 Task: In the  document equity.odt Use the feature 'and check spelling and grammer' Select the body of letter and change paragraph spacing to  'Double' Select the word  Hello and change the font size to  25
Action: Mouse moved to (580, 443)
Screenshot: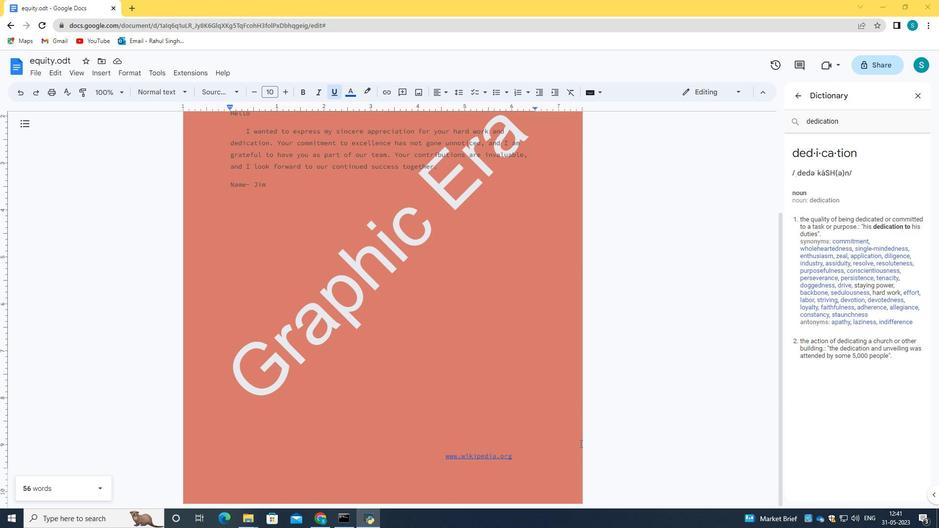 
Action: Mouse scrolled (580, 444) with delta (0, 0)
Screenshot: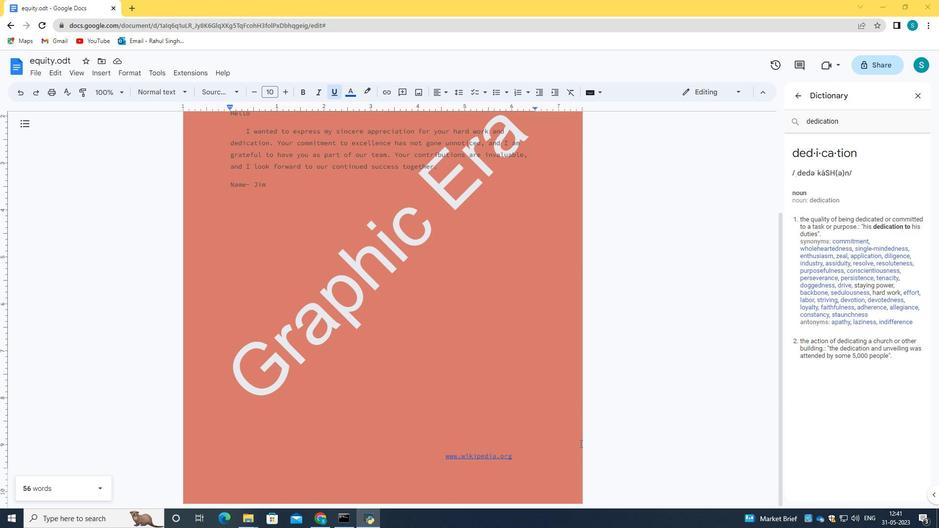 
Action: Mouse scrolled (580, 444) with delta (0, 0)
Screenshot: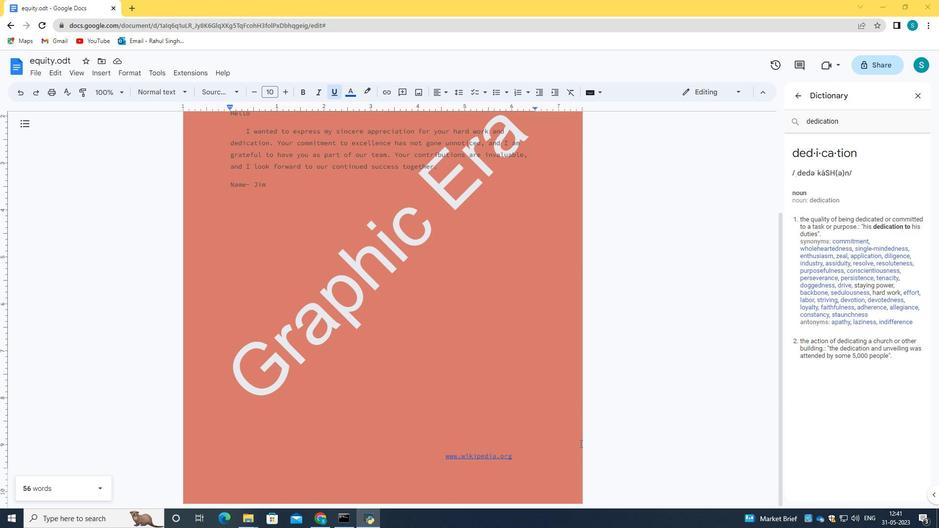 
Action: Mouse moved to (157, 69)
Screenshot: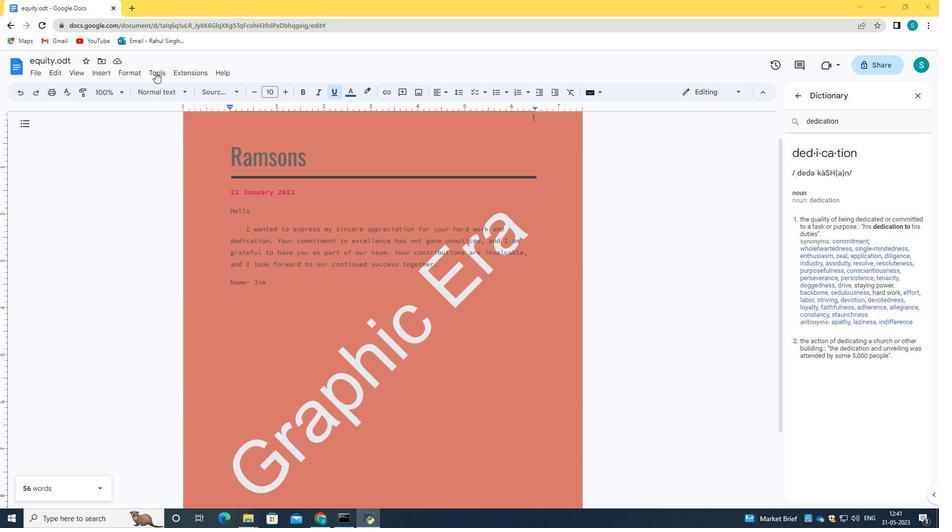 
Action: Mouse pressed left at (157, 69)
Screenshot: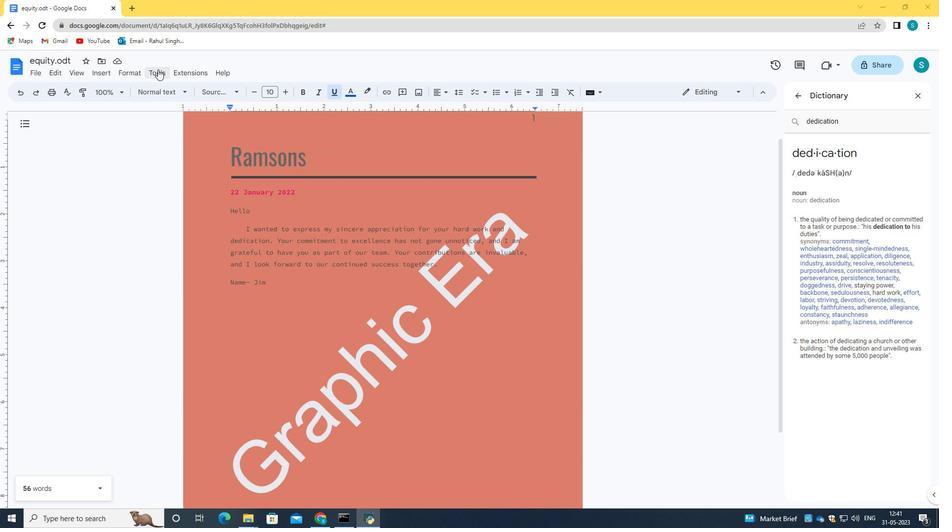 
Action: Mouse moved to (225, 90)
Screenshot: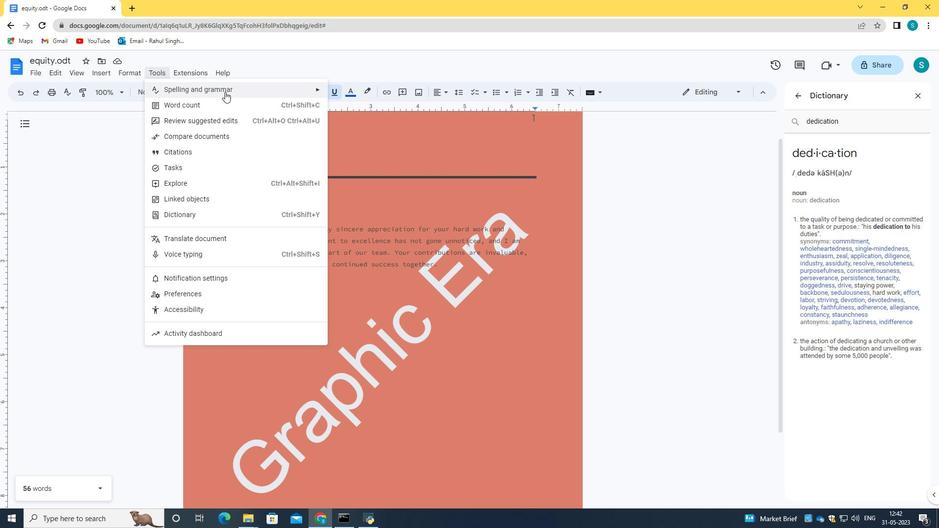 
Action: Mouse pressed left at (225, 90)
Screenshot: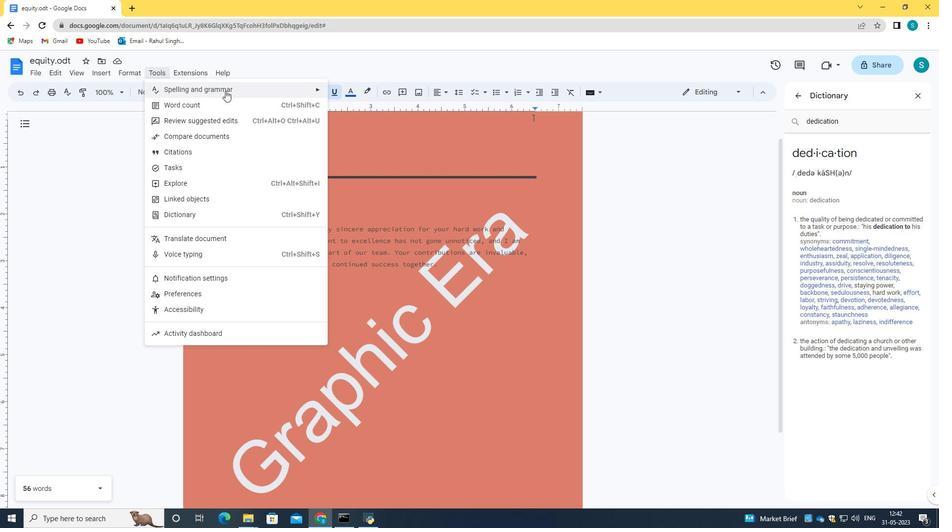 
Action: Mouse moved to (406, 91)
Screenshot: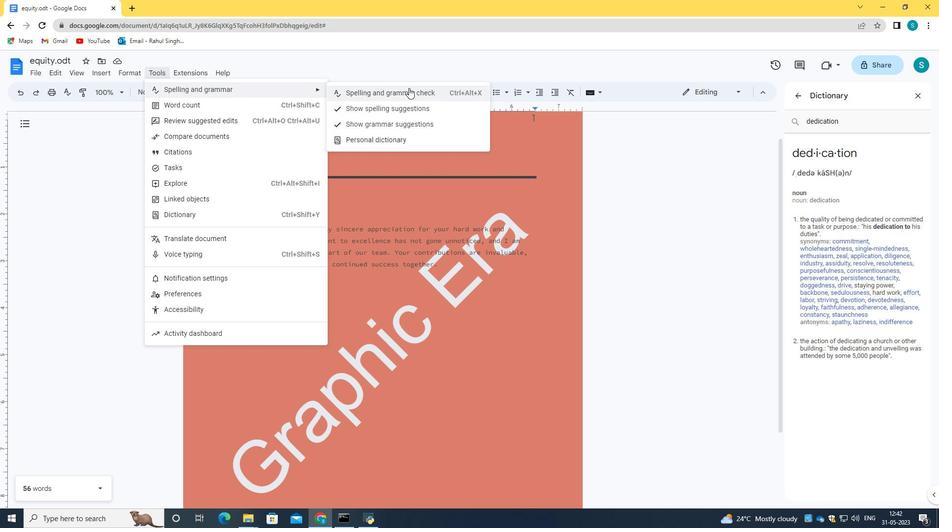 
Action: Mouse pressed left at (406, 91)
Screenshot: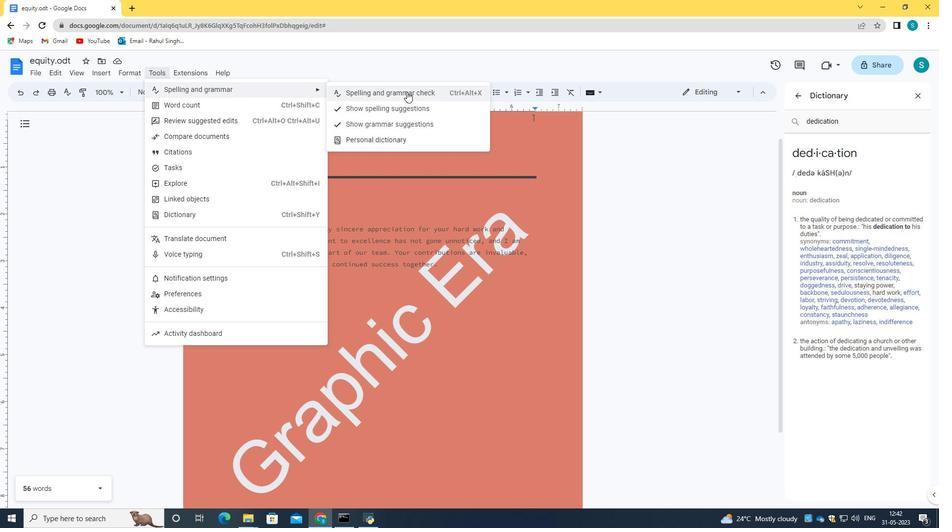 
Action: Mouse moved to (68, 93)
Screenshot: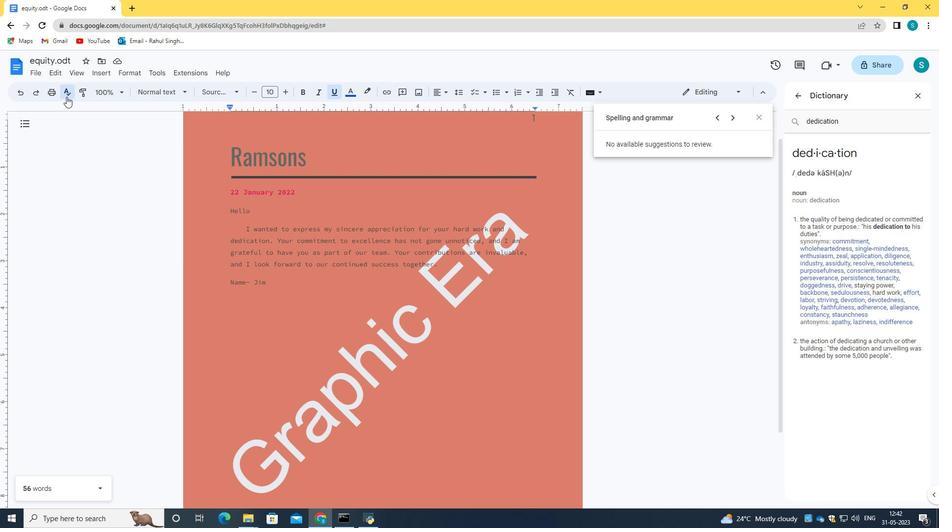 
Action: Mouse pressed left at (68, 93)
Screenshot: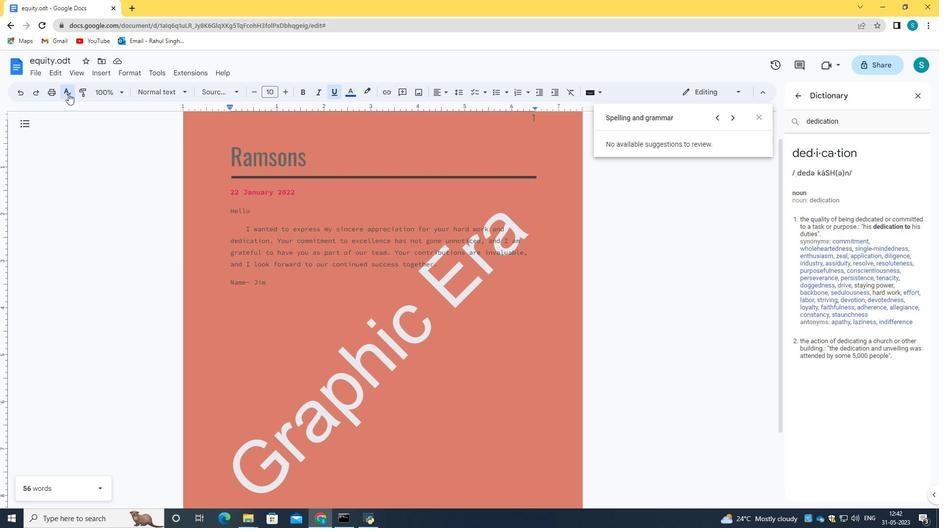 
Action: Mouse pressed left at (68, 93)
Screenshot: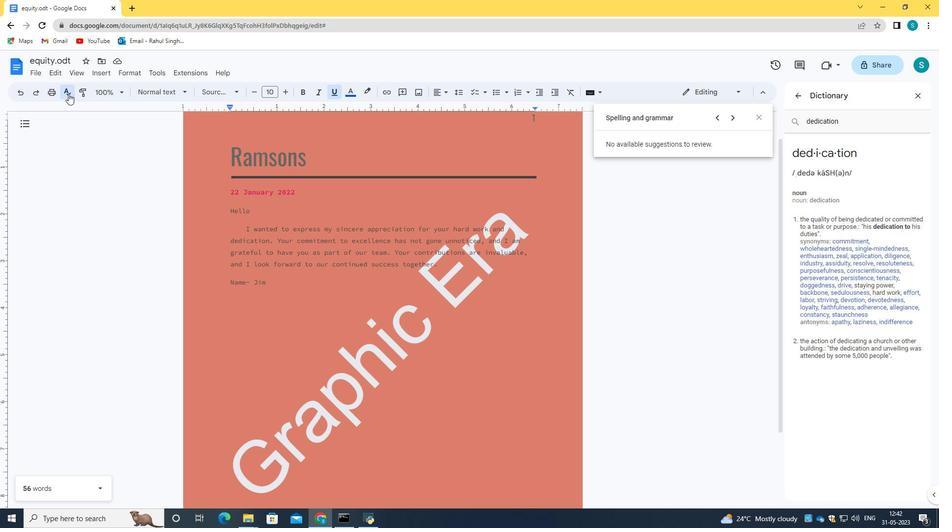 
Action: Mouse moved to (631, 209)
Screenshot: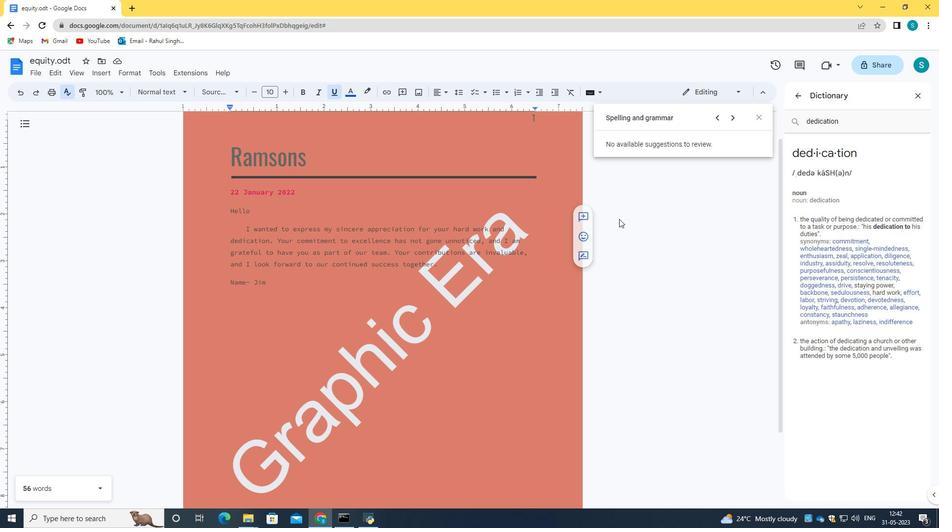 
Action: Mouse pressed left at (631, 209)
Screenshot: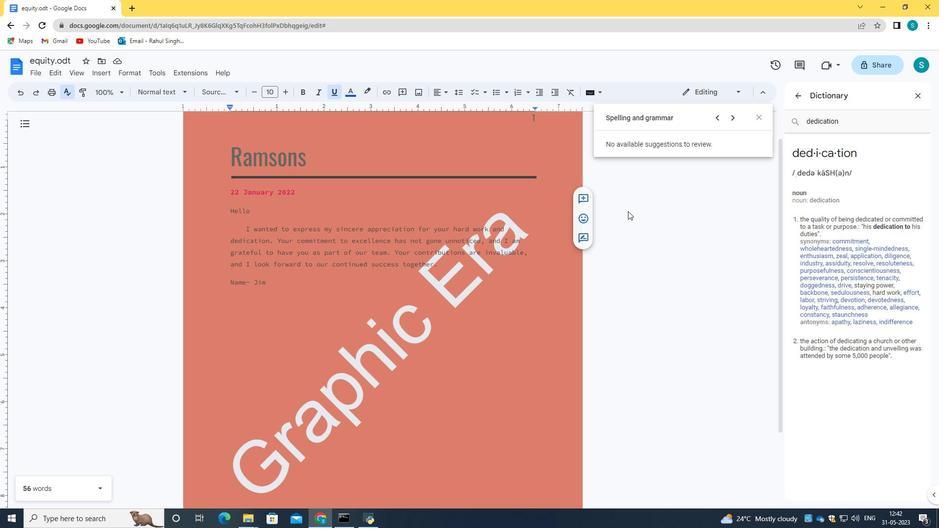 
Action: Mouse moved to (224, 154)
Screenshot: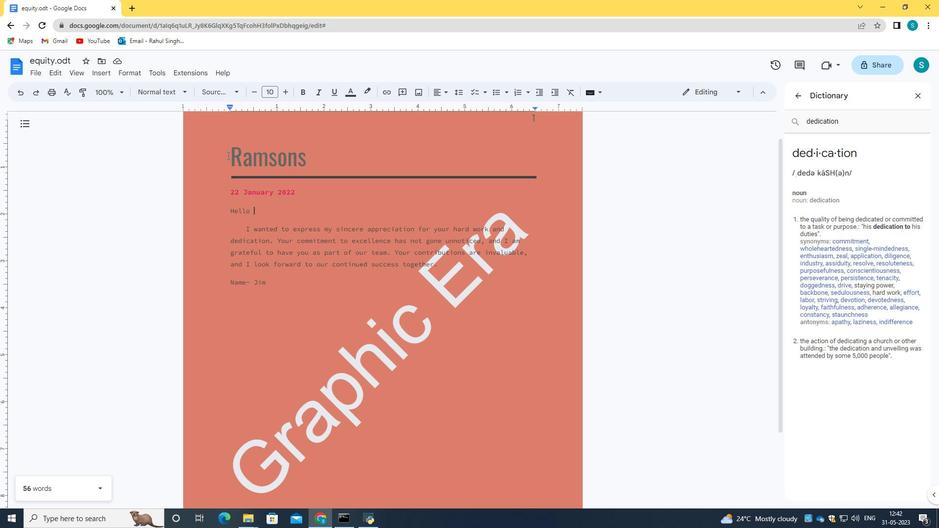 
Action: Mouse pressed left at (224, 154)
Screenshot: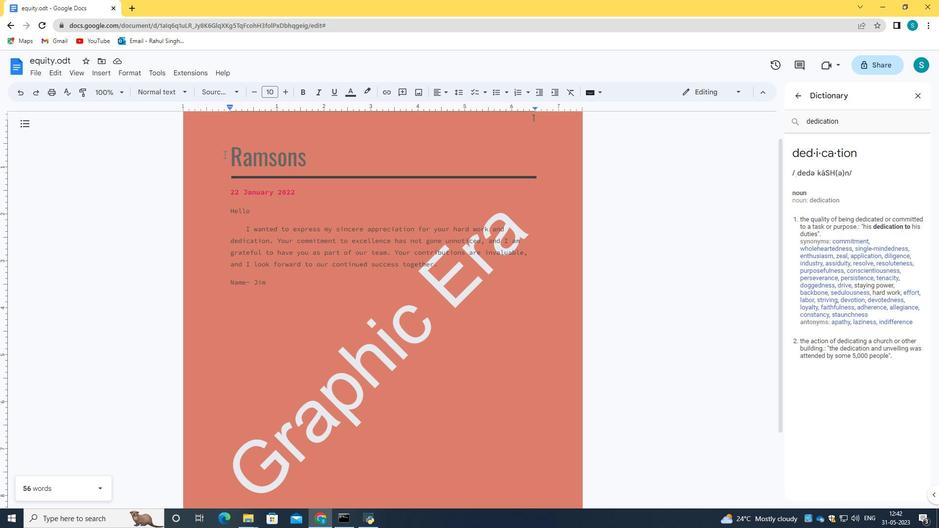 
Action: Mouse moved to (357, 161)
Screenshot: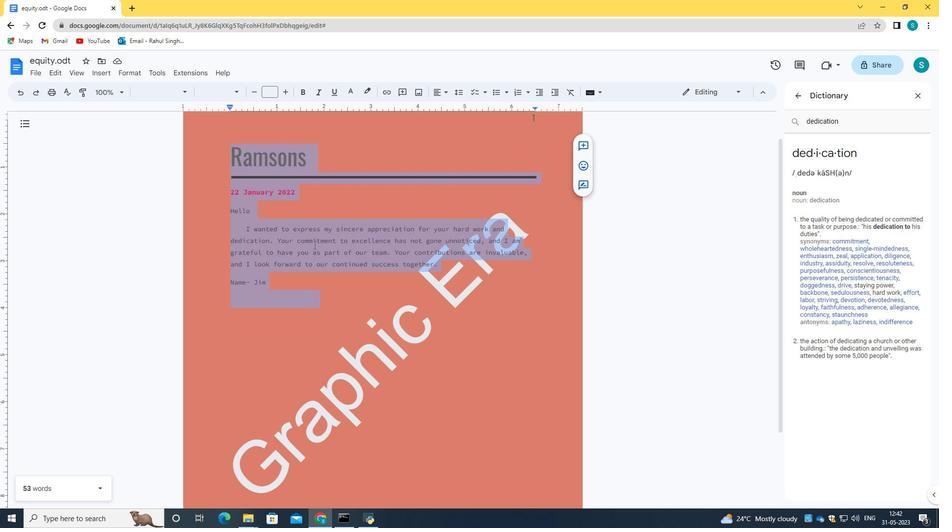 
Action: Mouse pressed left at (357, 161)
Screenshot: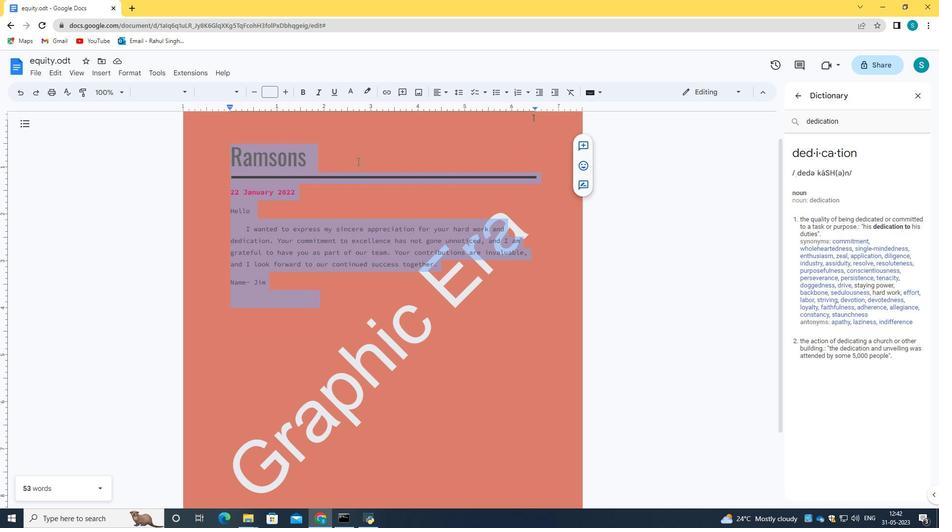 
Action: Mouse moved to (231, 151)
Screenshot: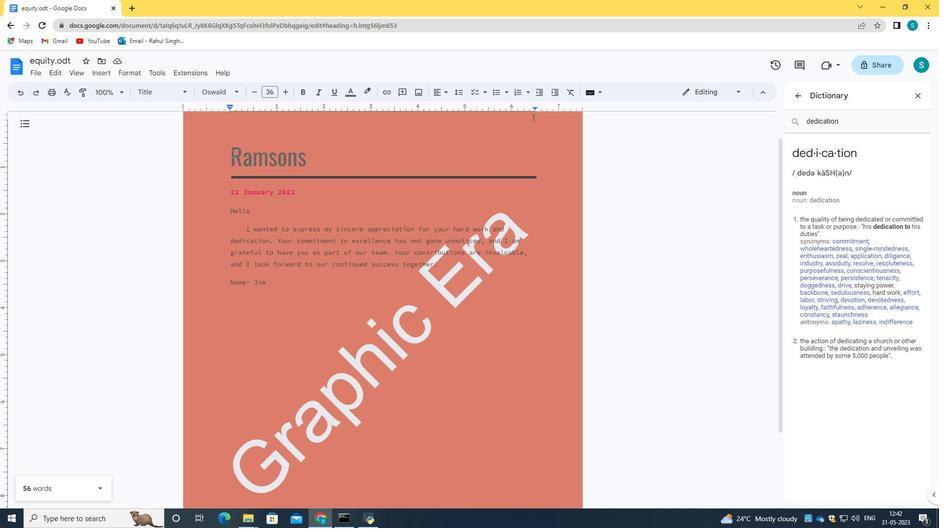 
Action: Mouse pressed left at (231, 151)
Screenshot: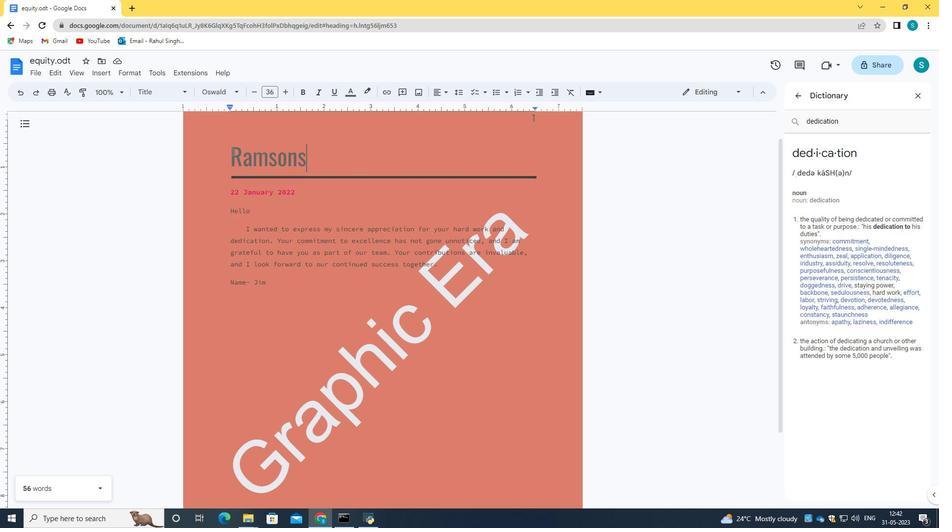 
Action: Mouse moved to (458, 90)
Screenshot: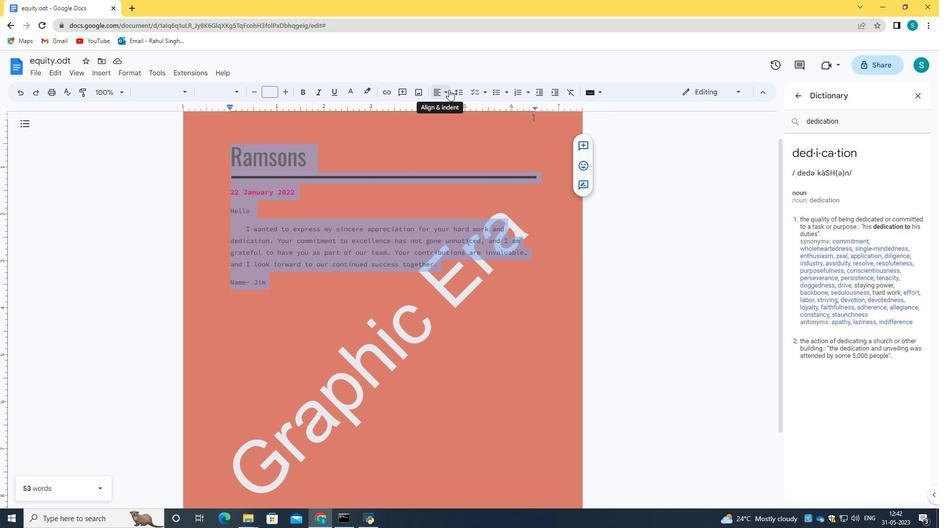 
Action: Mouse pressed left at (458, 90)
Screenshot: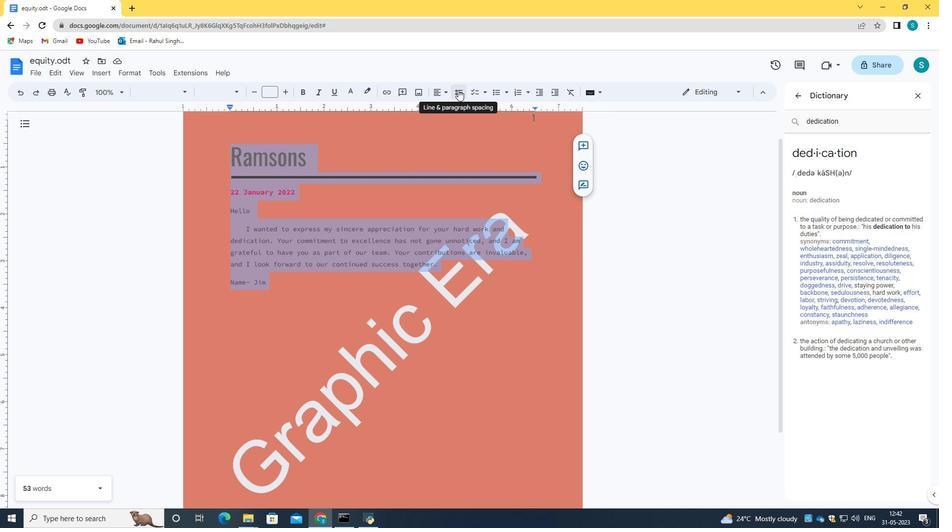 
Action: Mouse moved to (499, 155)
Screenshot: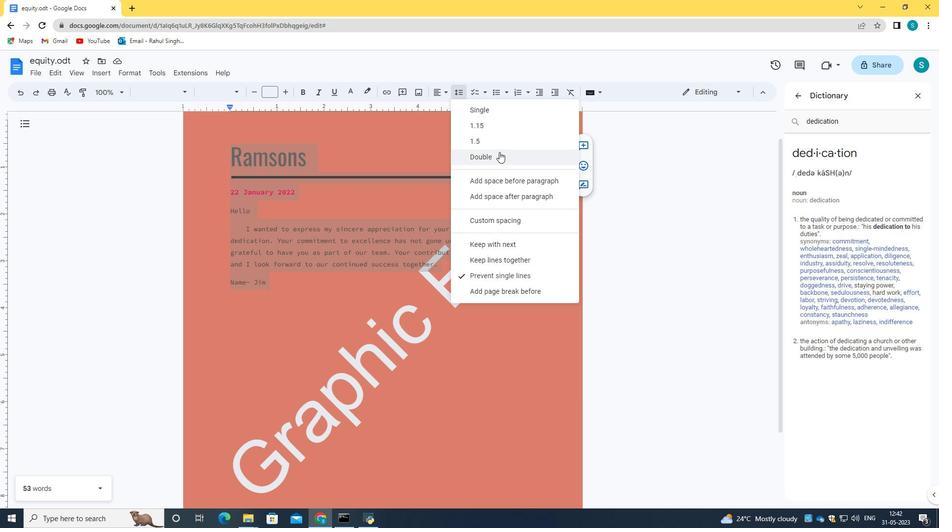 
Action: Mouse pressed left at (499, 155)
Screenshot: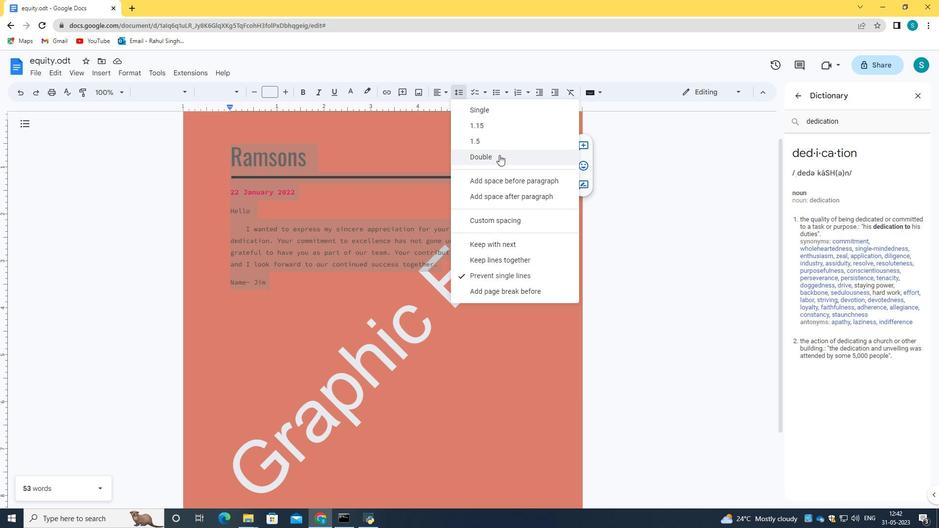 
Action: Mouse moved to (407, 161)
Screenshot: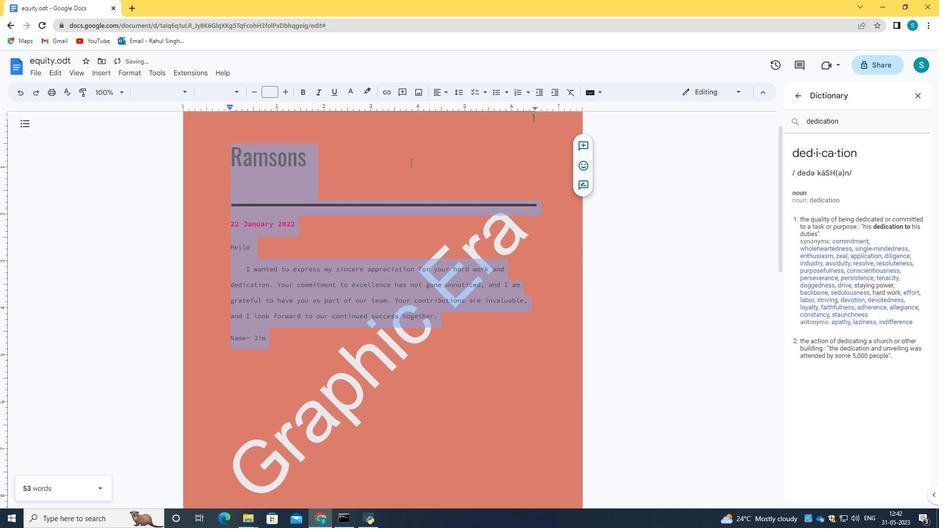 
Action: Mouse pressed left at (407, 161)
Screenshot: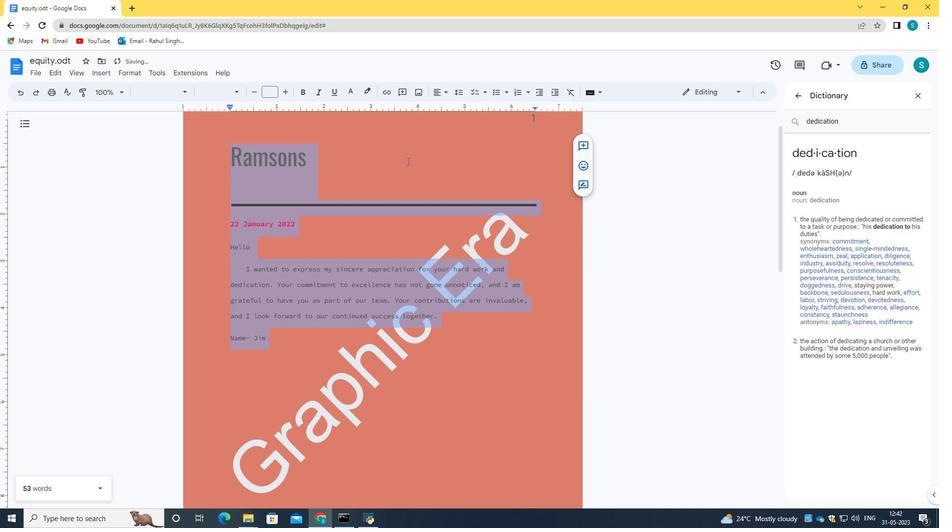 
Action: Mouse moved to (259, 245)
Screenshot: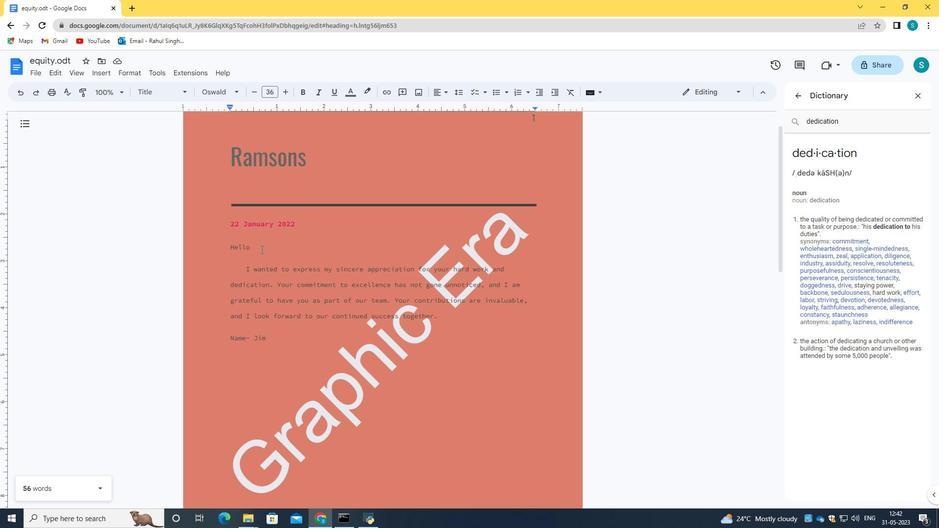 
Action: Mouse pressed left at (259, 245)
Screenshot: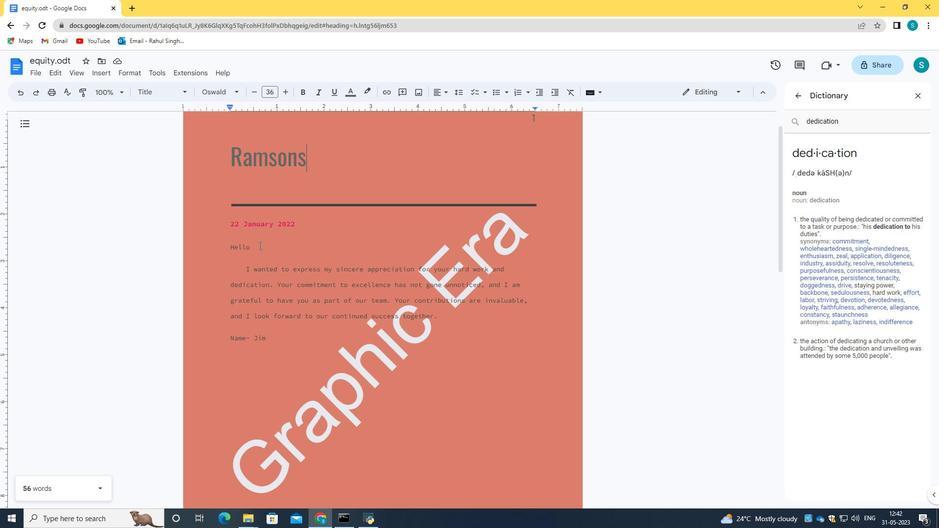 
Action: Mouse moved to (285, 93)
Screenshot: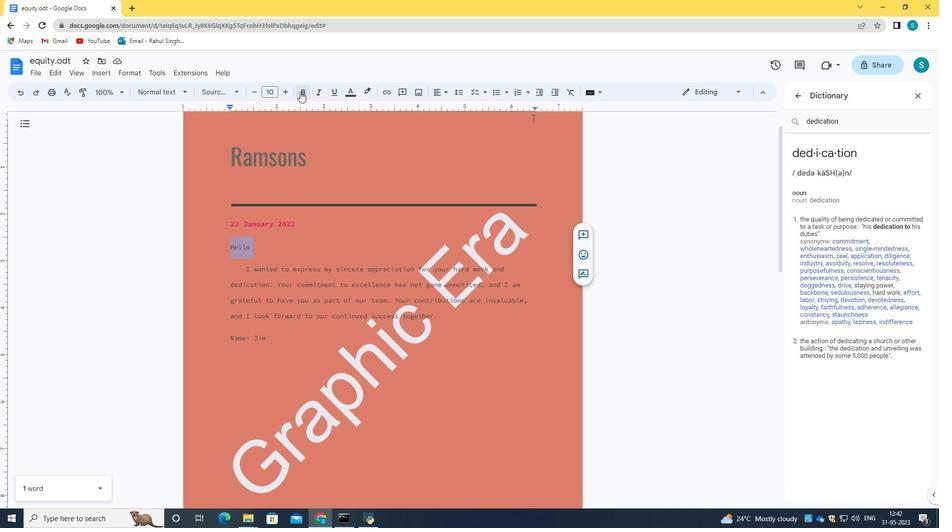 
Action: Mouse pressed left at (285, 93)
Screenshot: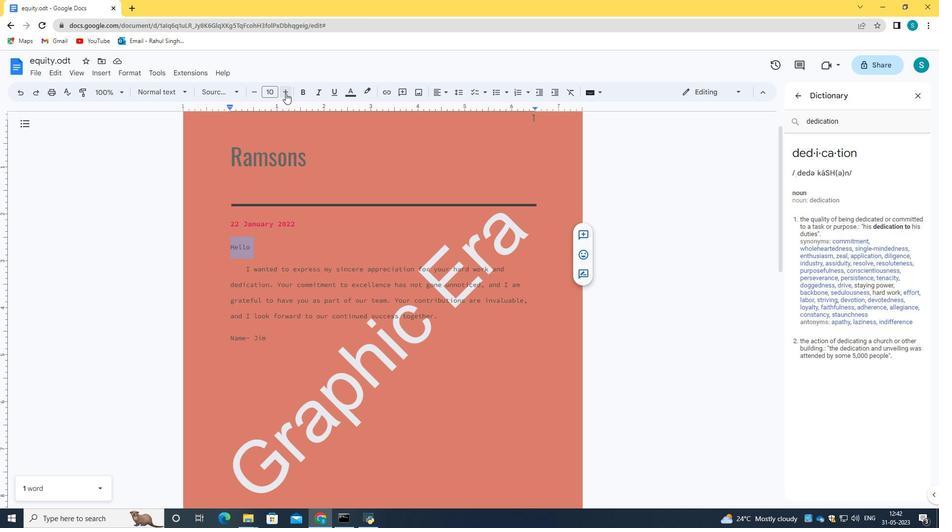 
Action: Mouse moved to (285, 93)
Screenshot: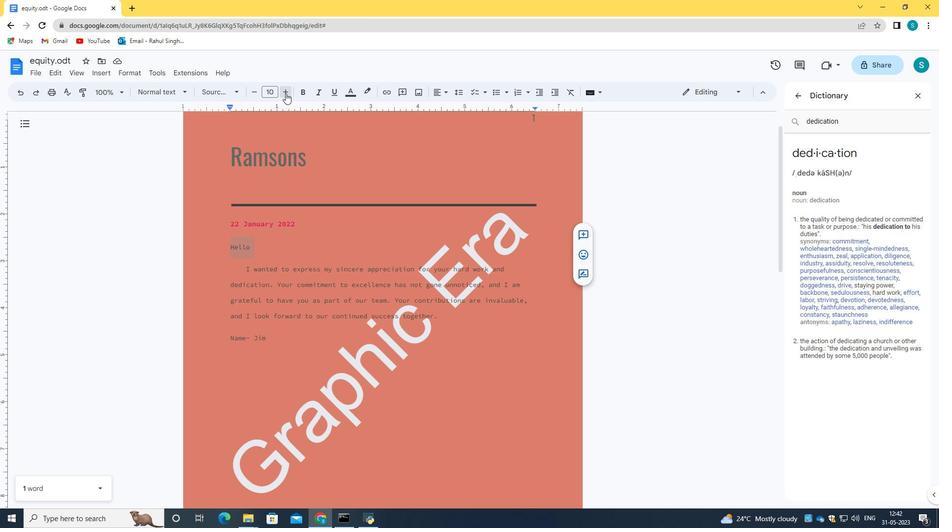 
Action: Mouse pressed left at (285, 93)
Screenshot: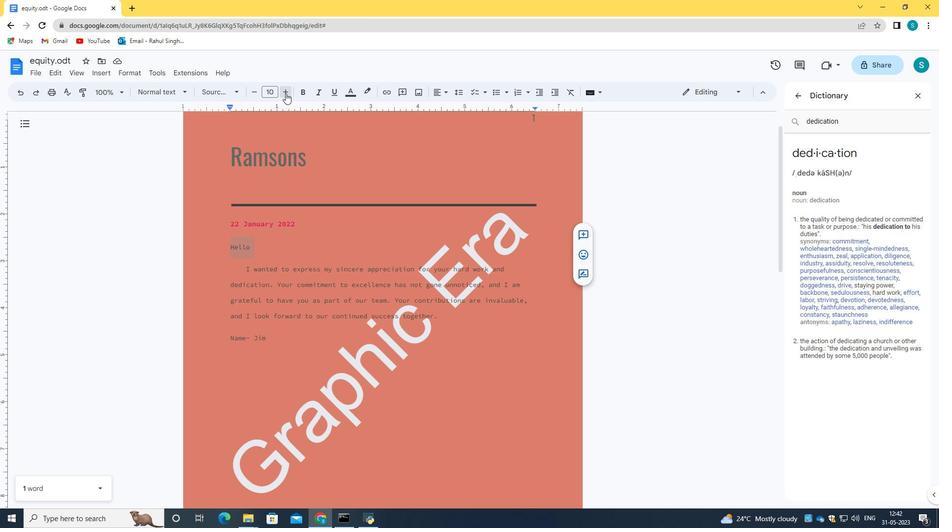 
Action: Mouse pressed left at (285, 93)
Screenshot: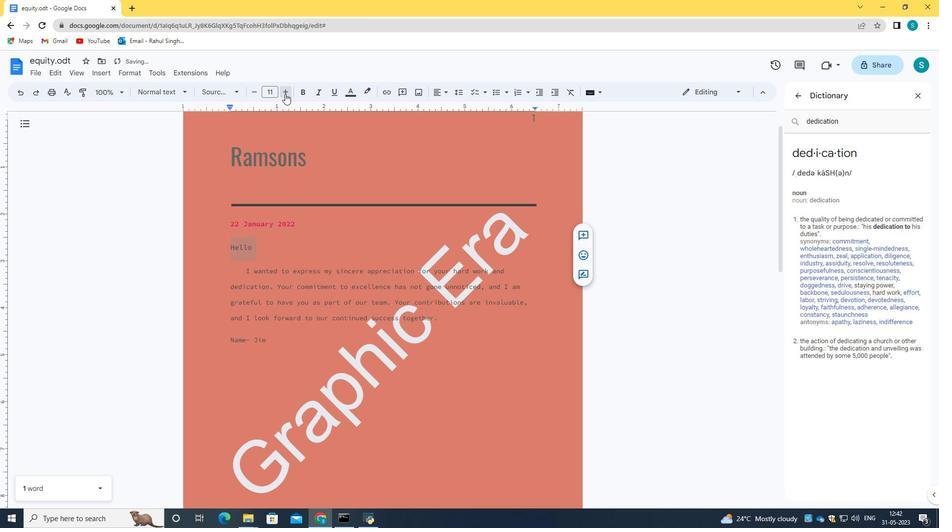 
Action: Mouse pressed left at (285, 93)
Screenshot: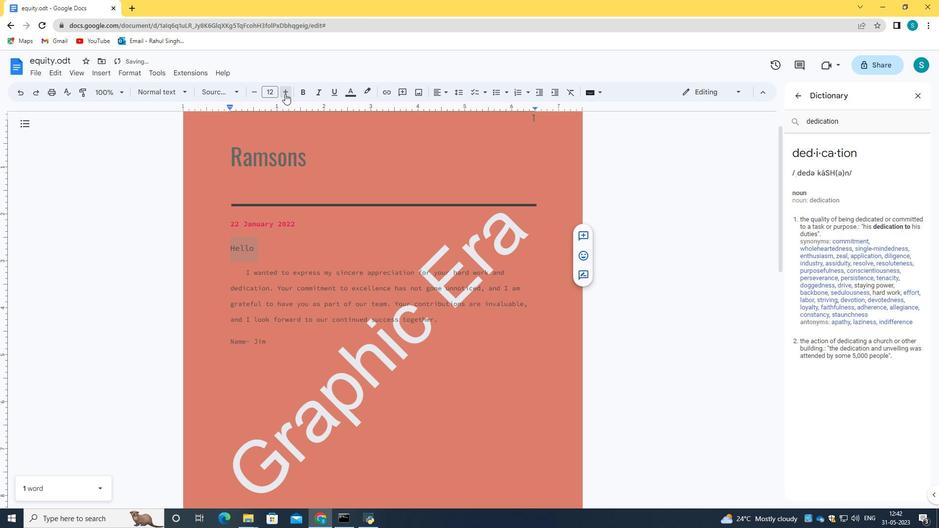 
Action: Mouse pressed left at (285, 93)
Screenshot: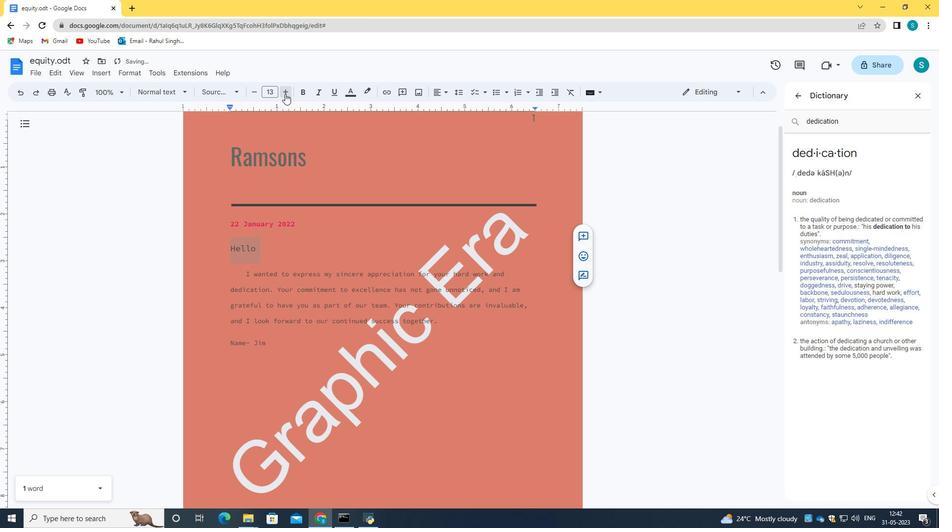 
Action: Mouse pressed left at (285, 93)
Screenshot: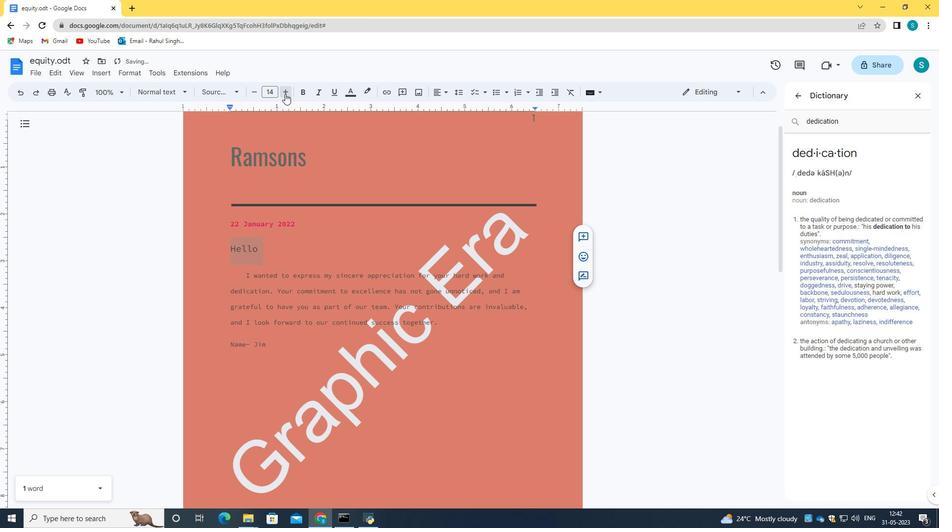 
Action: Mouse moved to (285, 93)
Screenshot: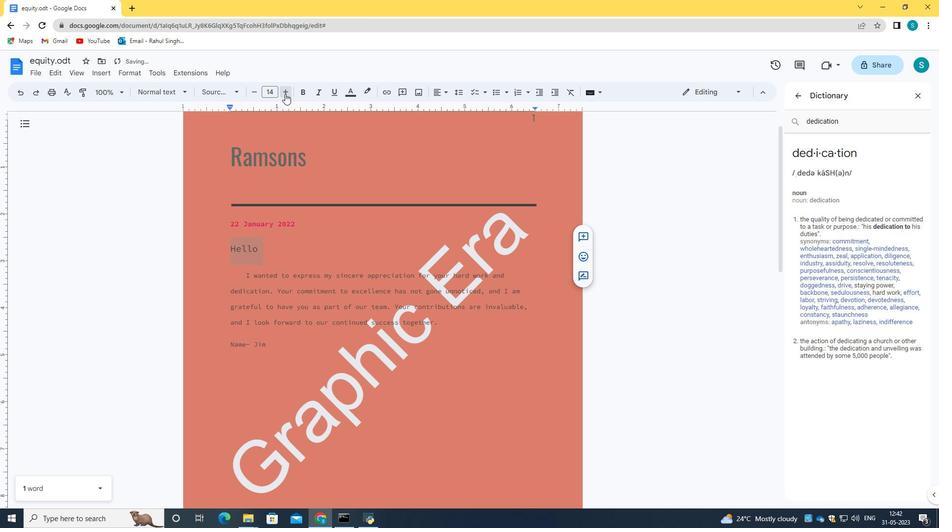 
Action: Mouse pressed left at (285, 93)
Screenshot: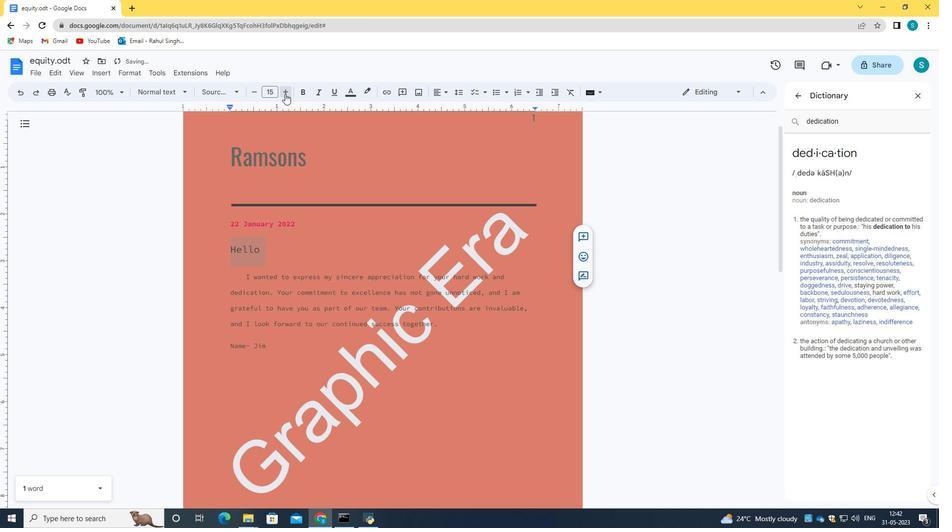 
Action: Mouse moved to (285, 94)
Screenshot: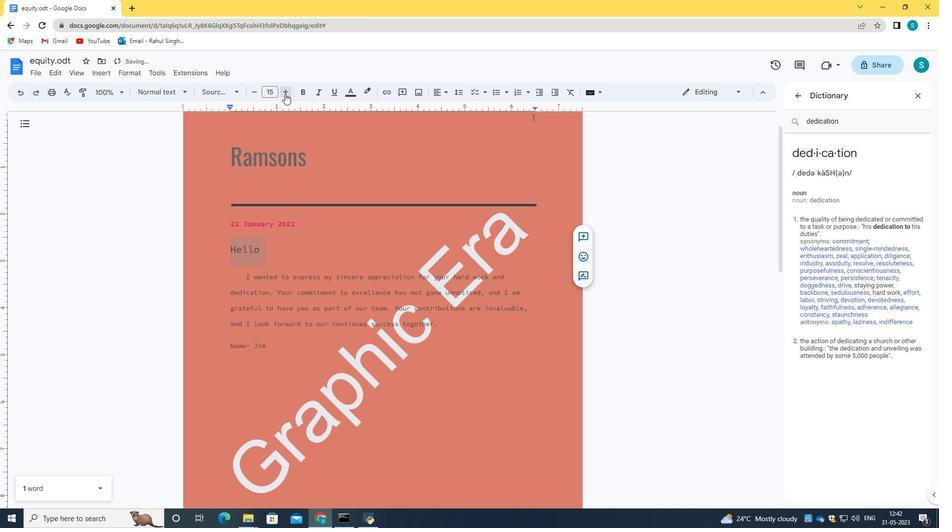 
Action: Mouse pressed left at (285, 94)
Screenshot: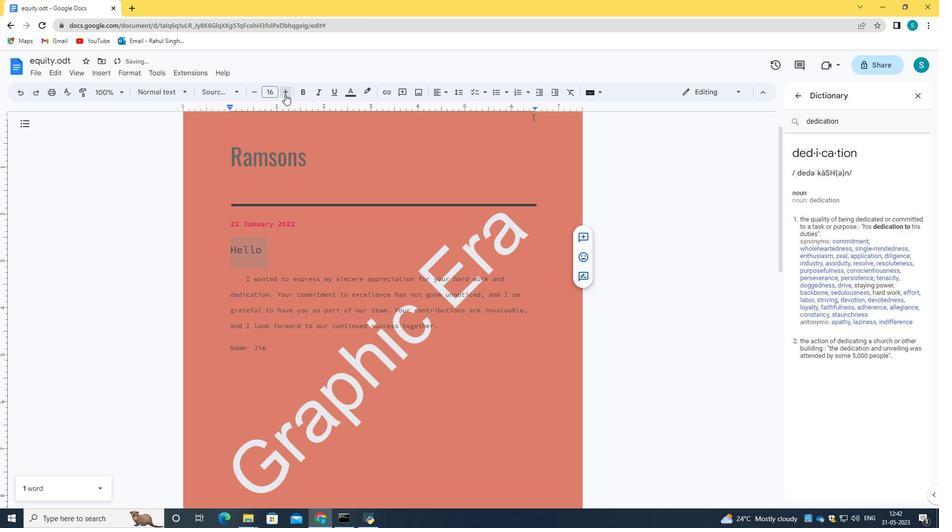
Action: Mouse moved to (285, 94)
Screenshot: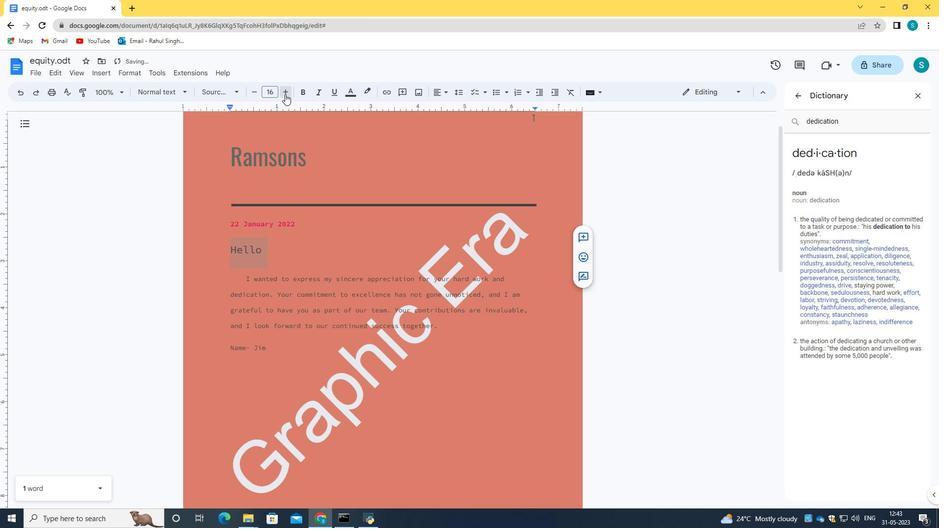 
Action: Mouse pressed left at (285, 94)
Screenshot: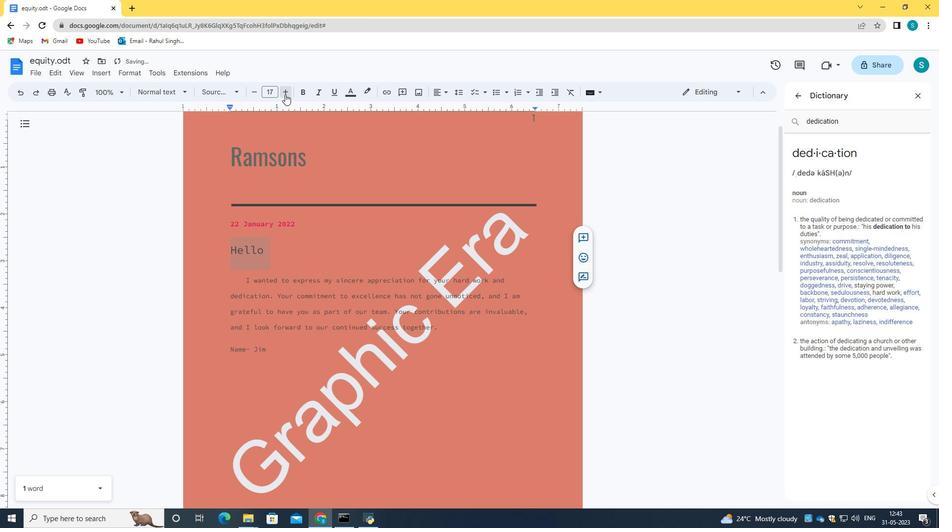 
Action: Mouse pressed left at (285, 94)
Screenshot: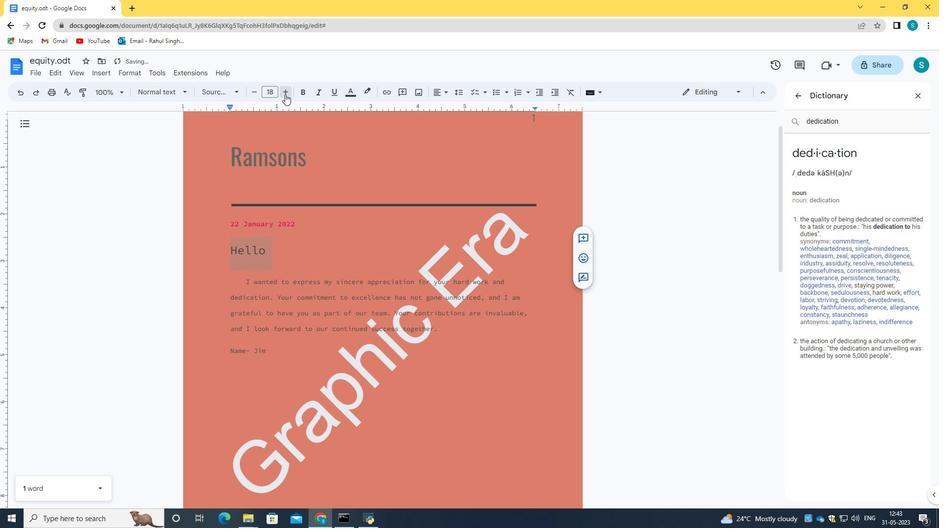 
Action: Mouse moved to (285, 94)
Screenshot: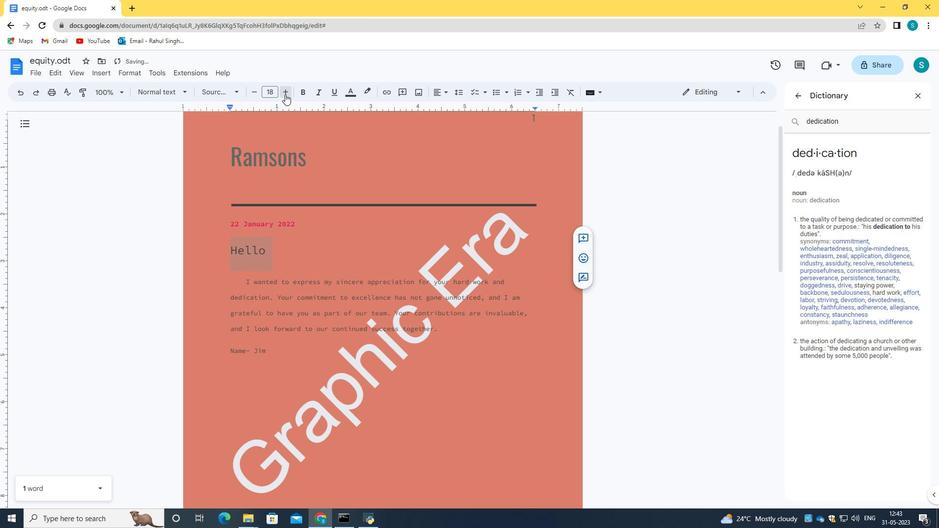 
Action: Mouse pressed left at (285, 94)
Screenshot: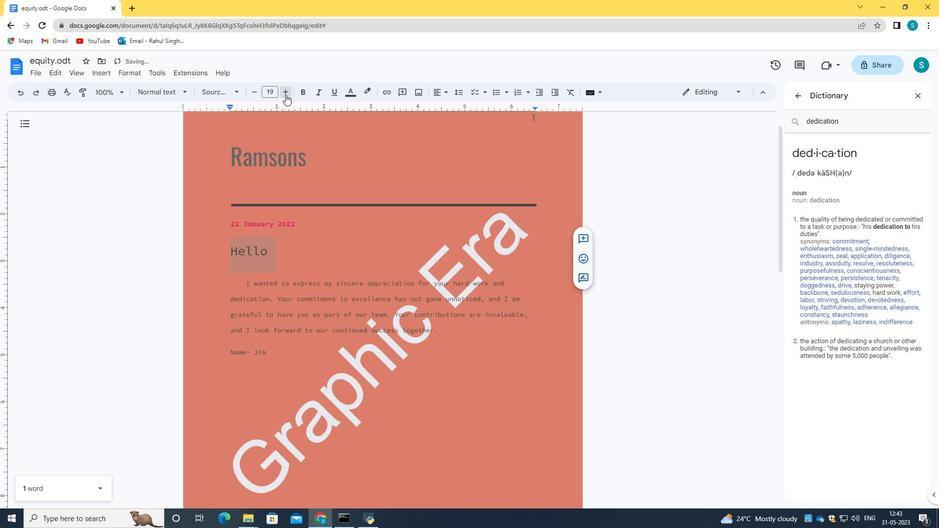 
Action: Mouse pressed left at (285, 94)
Screenshot: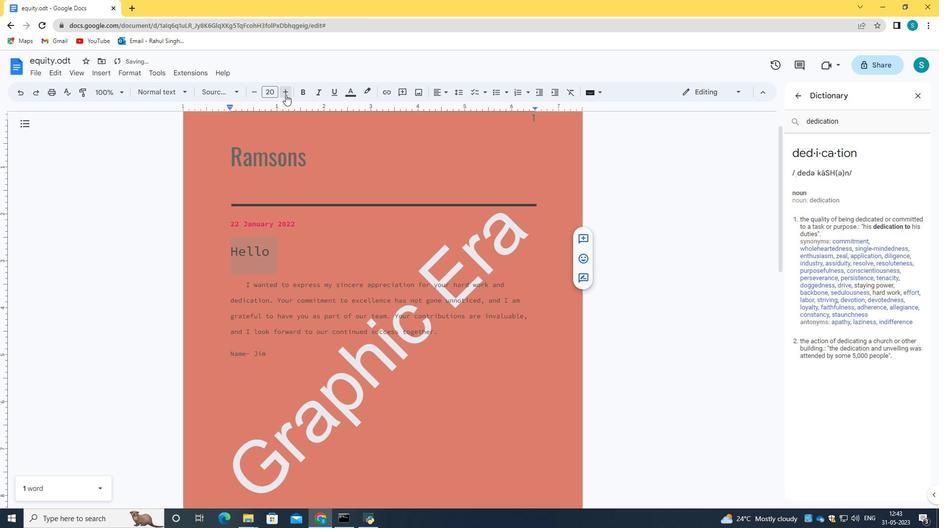 
Action: Mouse moved to (286, 95)
Screenshot: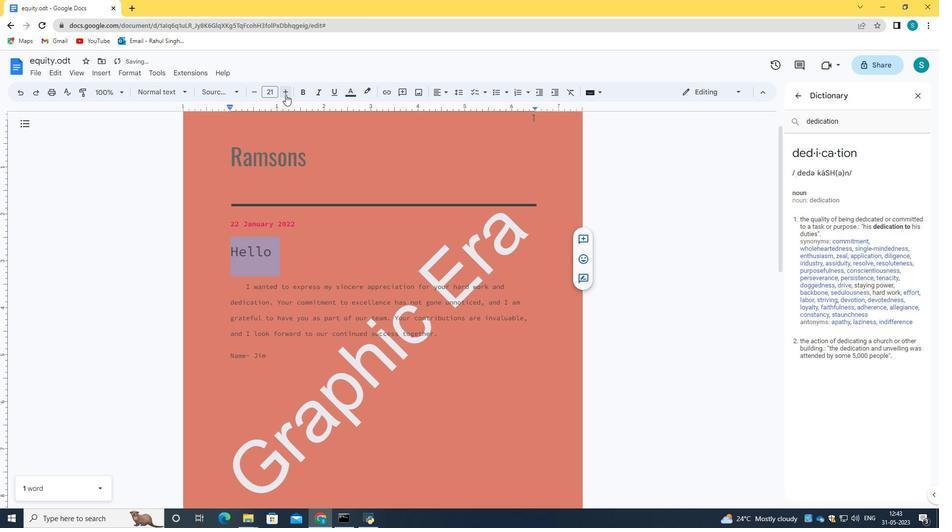 
Action: Mouse pressed left at (286, 95)
Screenshot: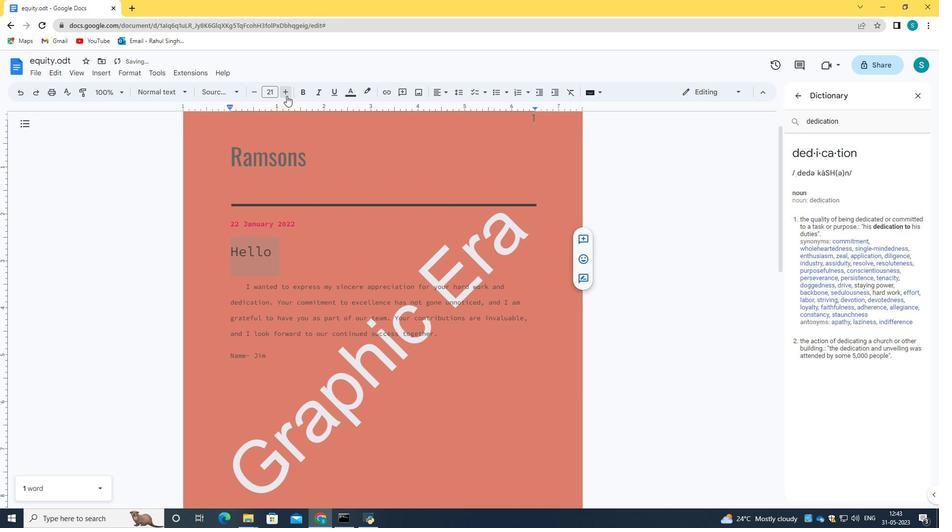 
Action: Mouse pressed left at (286, 95)
Screenshot: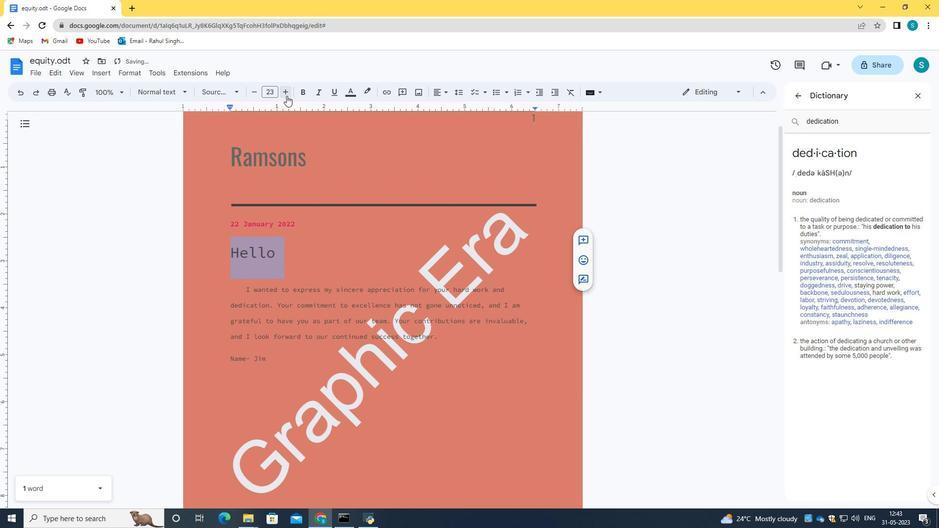 
Action: Mouse pressed left at (286, 95)
Screenshot: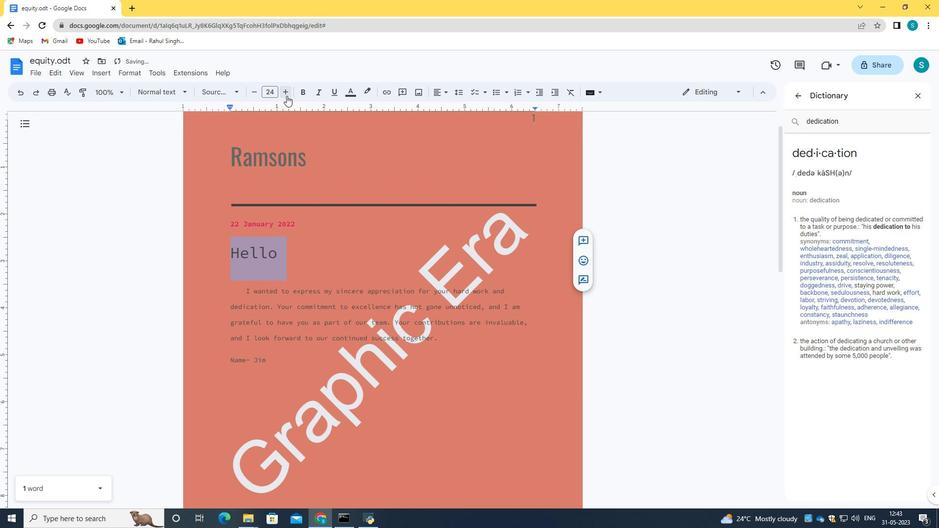 
Action: Mouse moved to (342, 176)
Screenshot: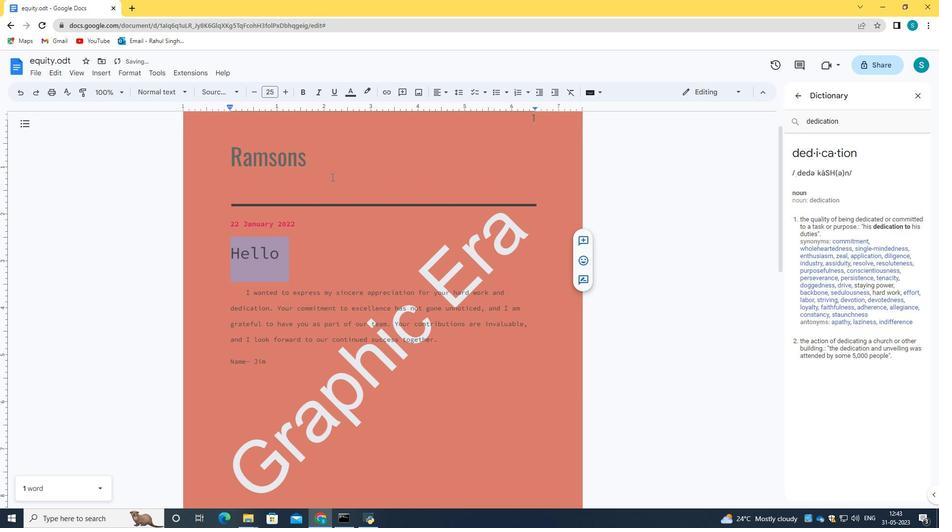 
Action: Mouse pressed left at (342, 176)
Screenshot: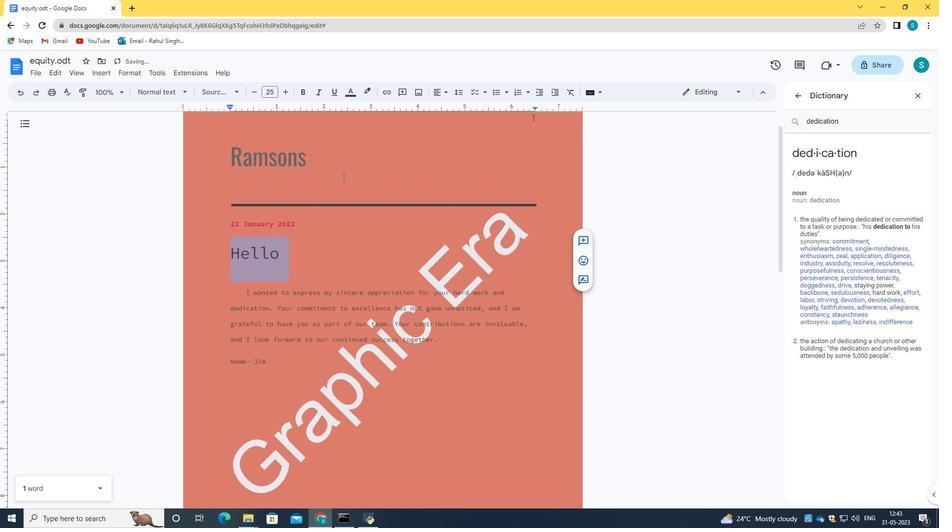 
Action: Mouse moved to (292, 263)
Screenshot: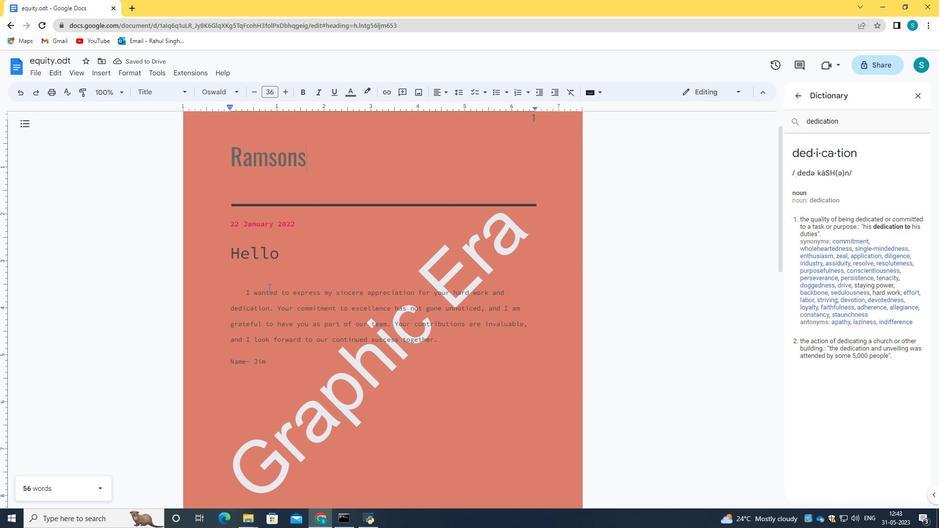 
